 Task: Use the formula "F.DIST" in spreadsheet "Project portfolio".
Action: Mouse moved to (206, 211)
Screenshot: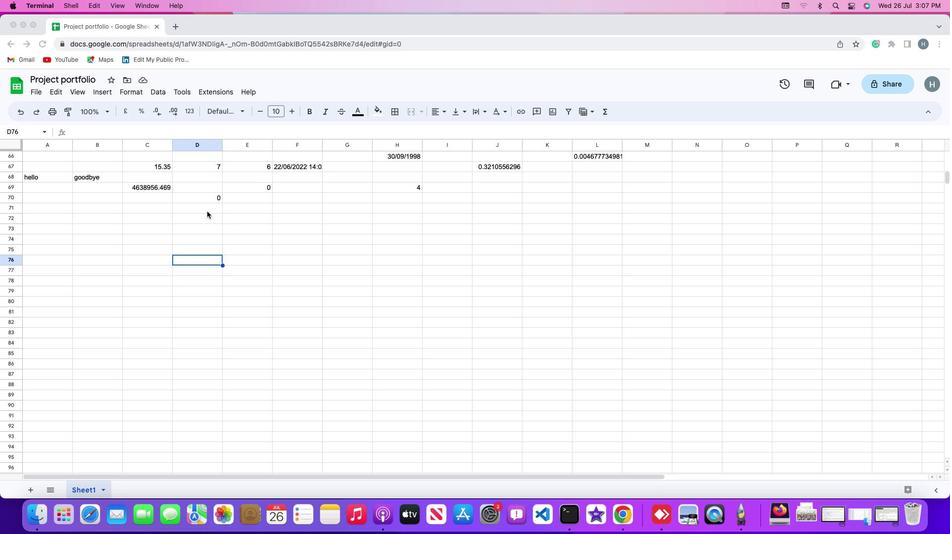 
Action: Mouse pressed left at (206, 211)
Screenshot: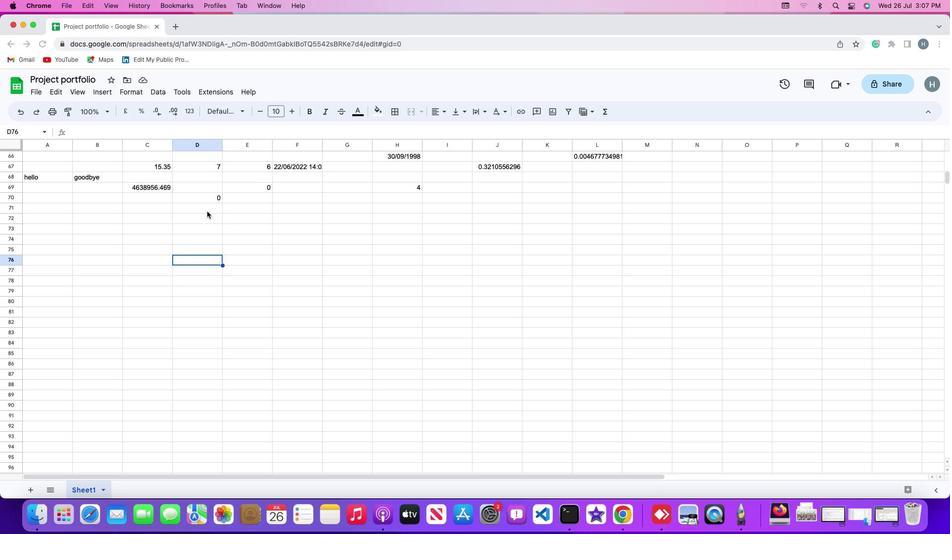 
Action: Mouse moved to (190, 222)
Screenshot: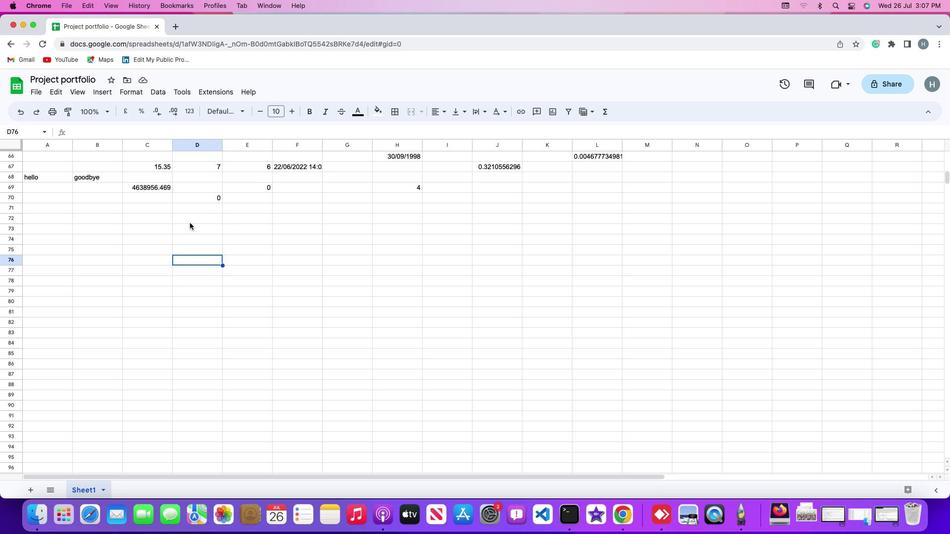 
Action: Mouse pressed left at (190, 222)
Screenshot: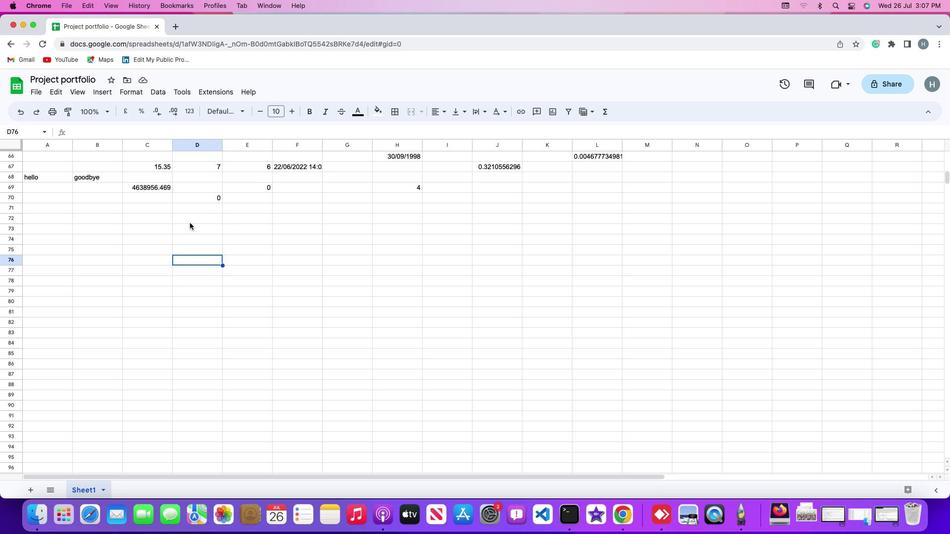 
Action: Mouse moved to (98, 93)
Screenshot: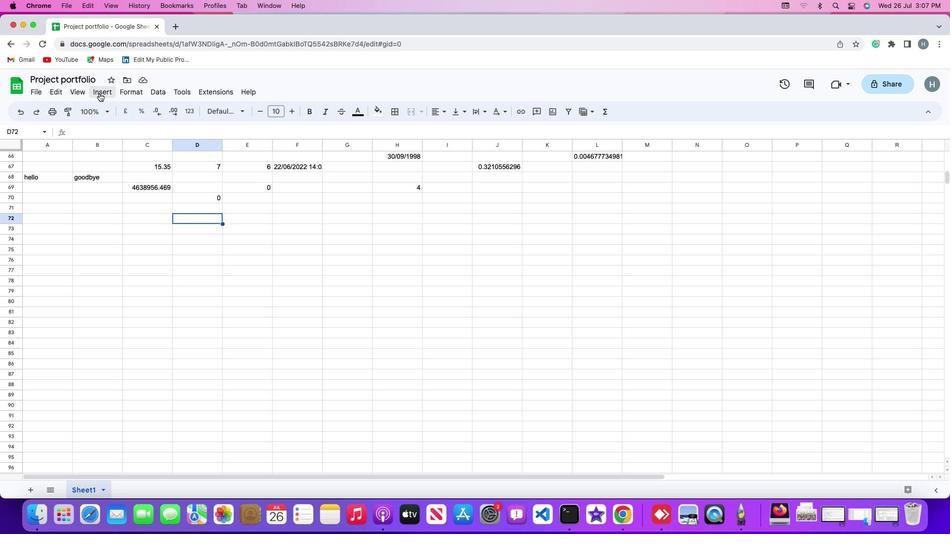
Action: Mouse pressed left at (98, 93)
Screenshot: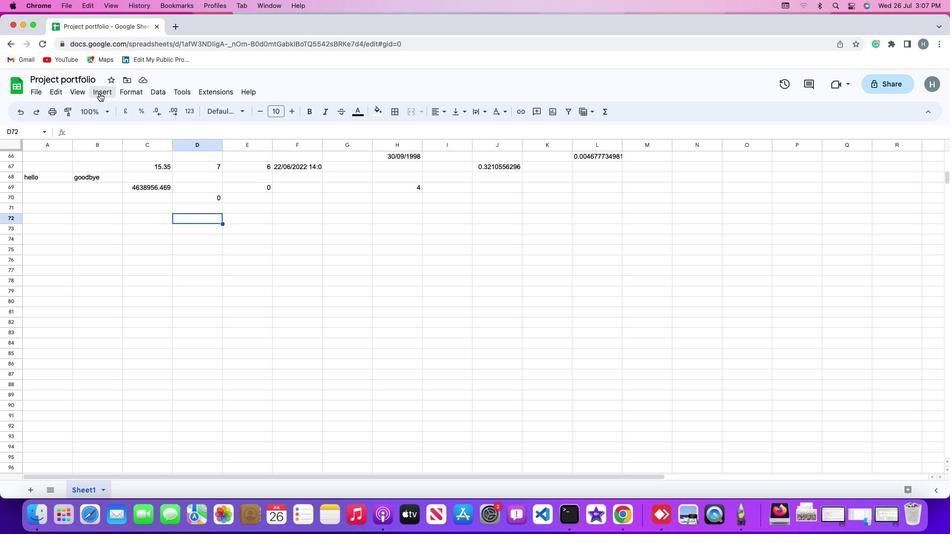 
Action: Mouse moved to (118, 252)
Screenshot: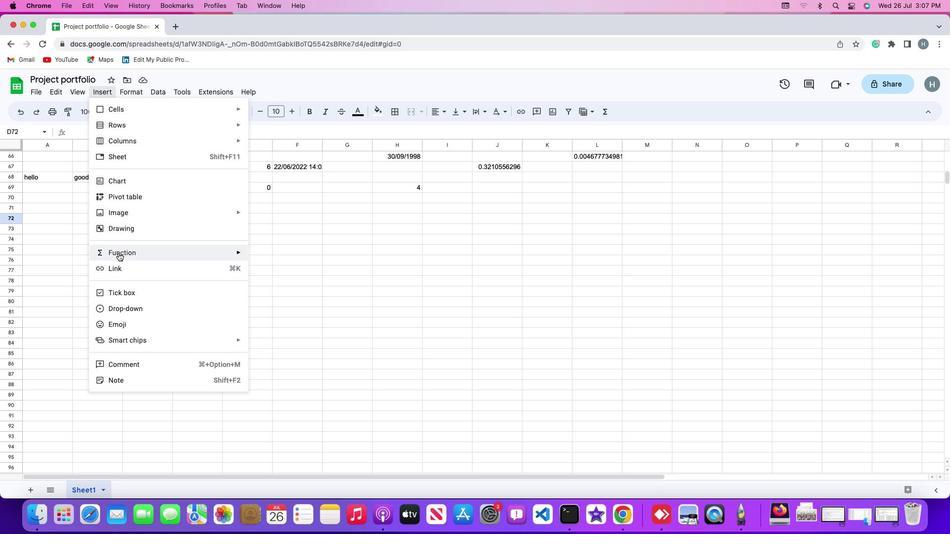 
Action: Mouse pressed left at (118, 252)
Screenshot: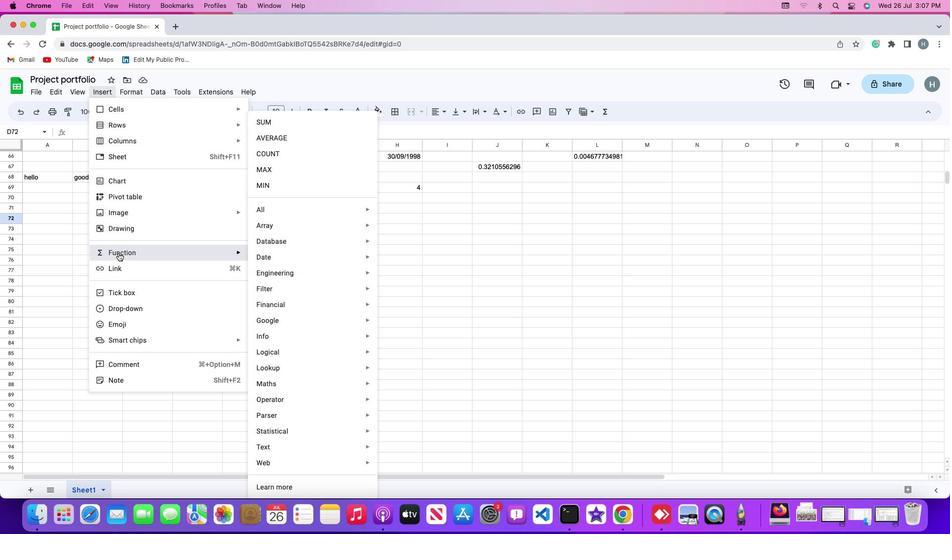 
Action: Mouse moved to (282, 213)
Screenshot: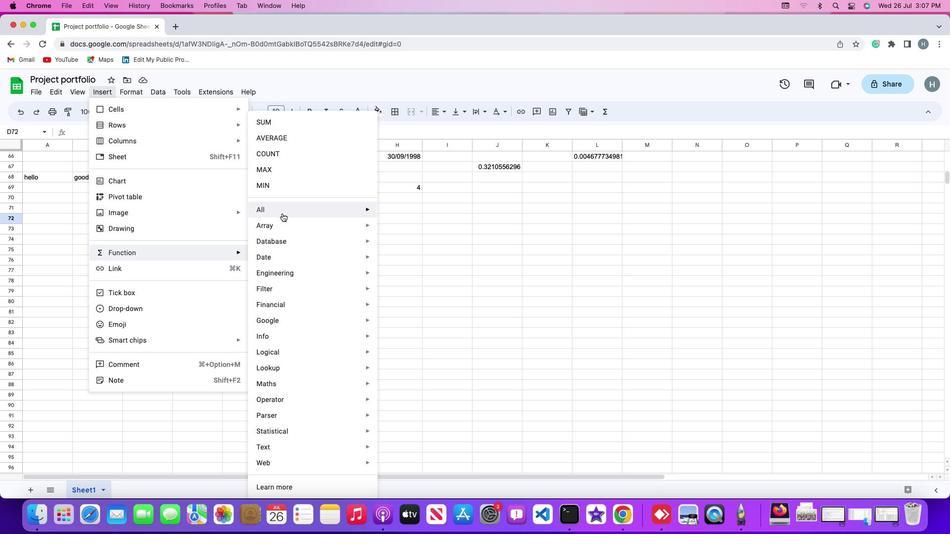 
Action: Mouse pressed left at (282, 213)
Screenshot: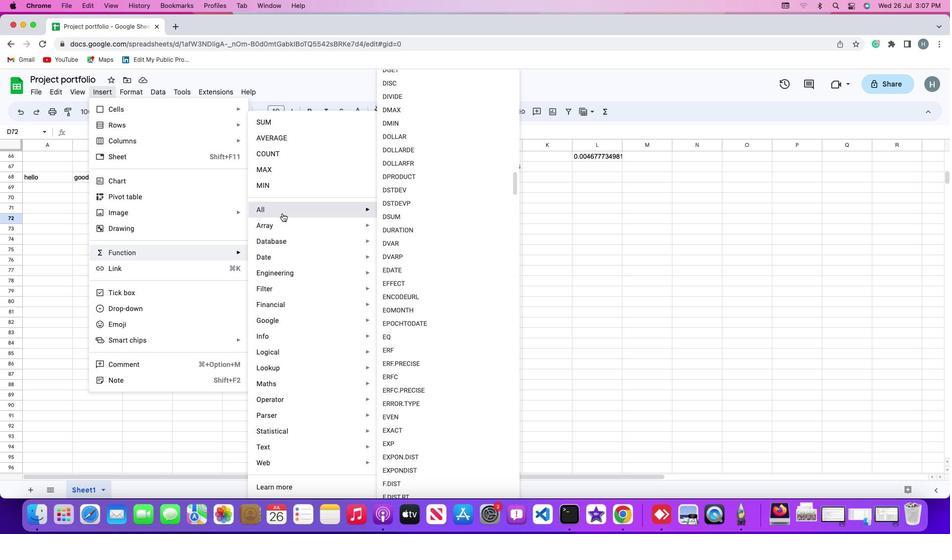 
Action: Mouse moved to (412, 486)
Screenshot: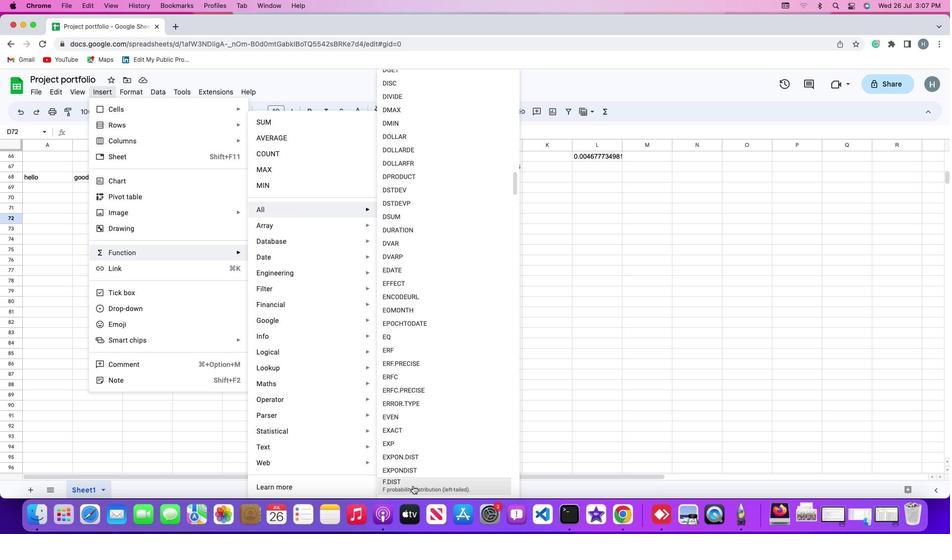 
Action: Mouse pressed left at (412, 486)
Screenshot: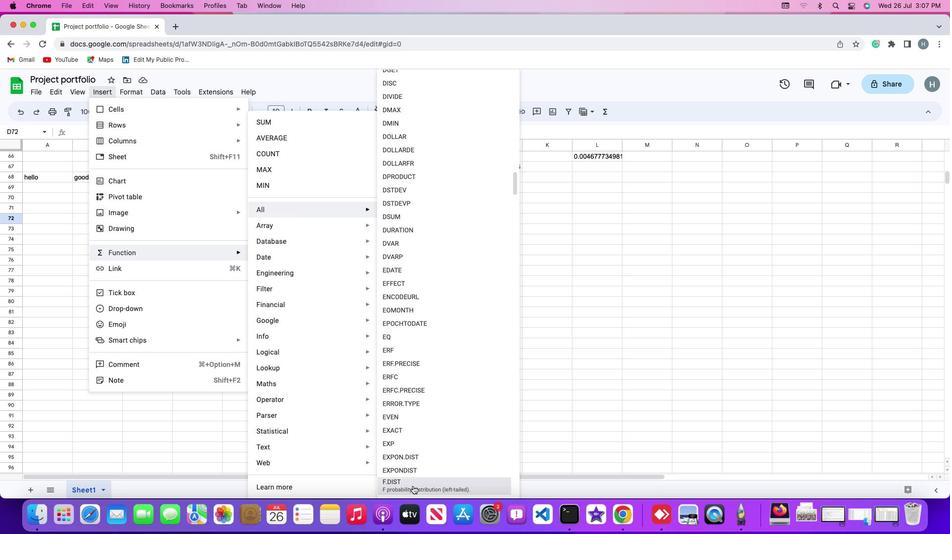 
Action: Mouse moved to (164, 168)
Screenshot: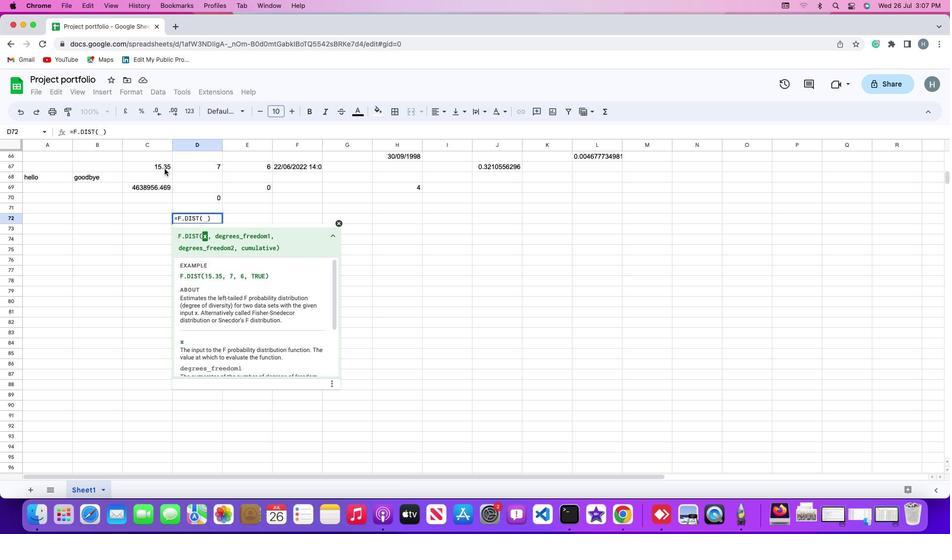 
Action: Mouse pressed left at (164, 168)
Screenshot: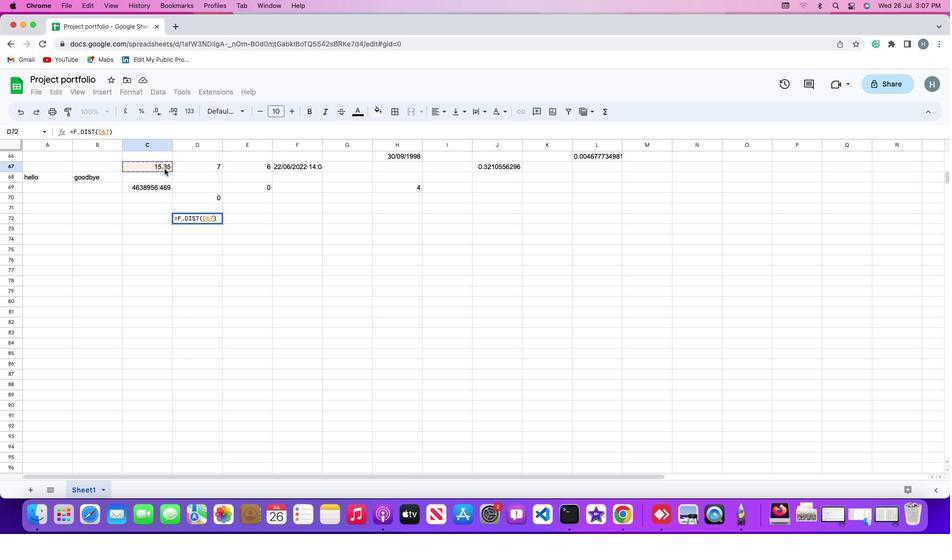 
Action: Key pressed ','
Screenshot: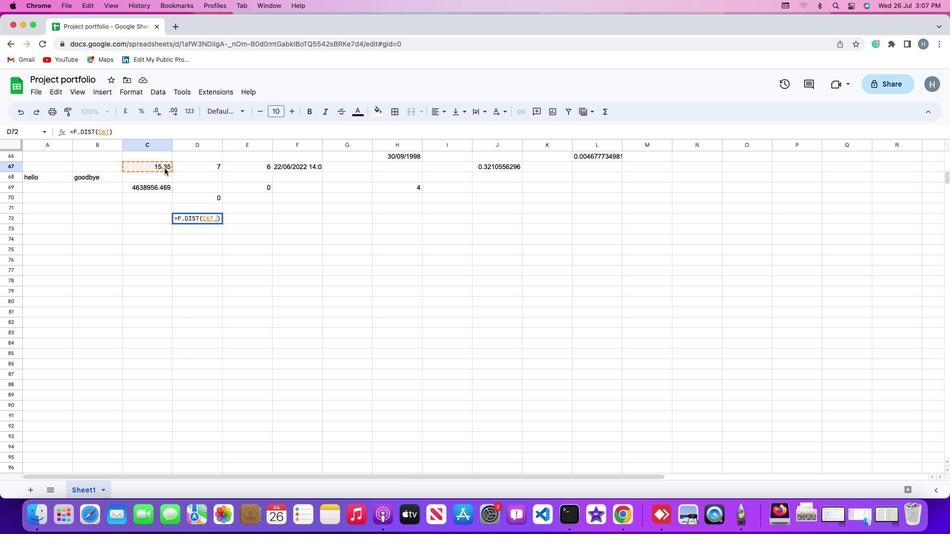 
Action: Mouse moved to (184, 162)
Screenshot: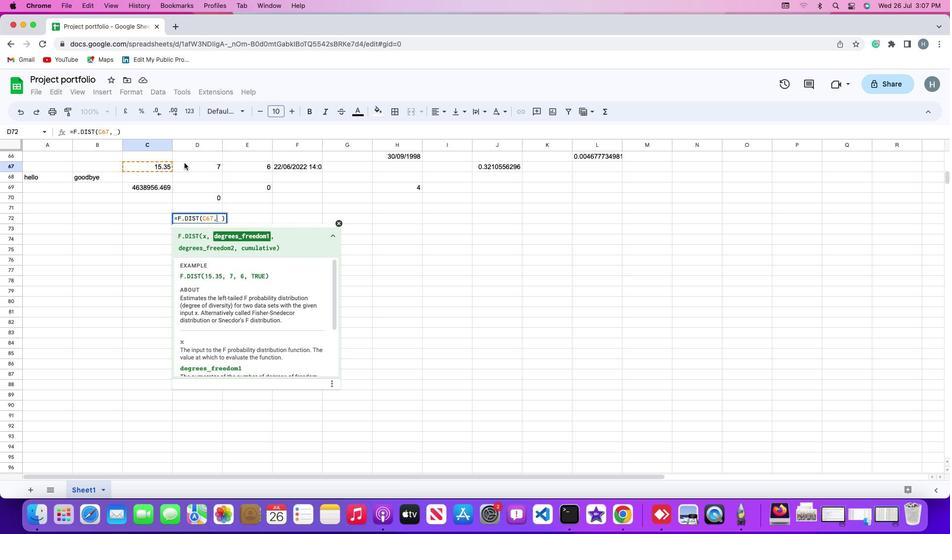 
Action: Mouse pressed left at (184, 162)
Screenshot: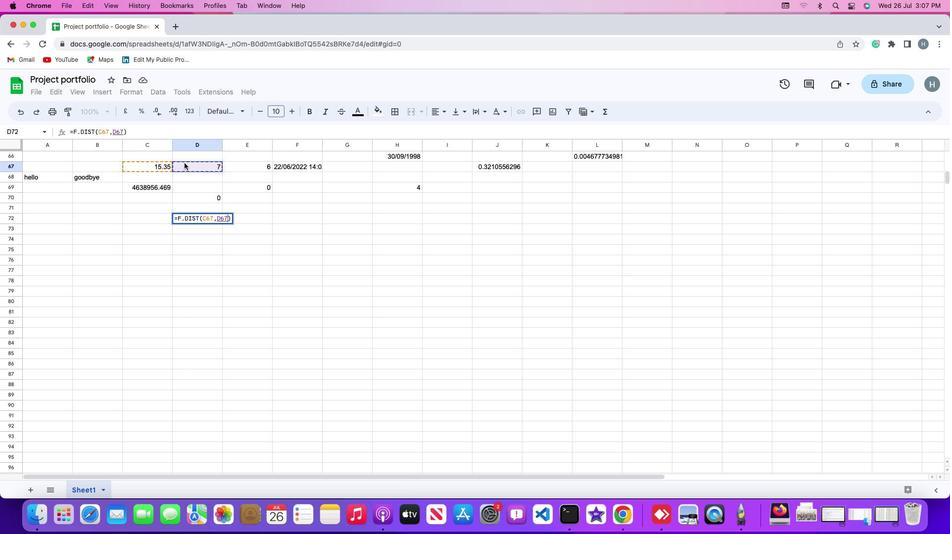 
Action: Mouse moved to (185, 163)
Screenshot: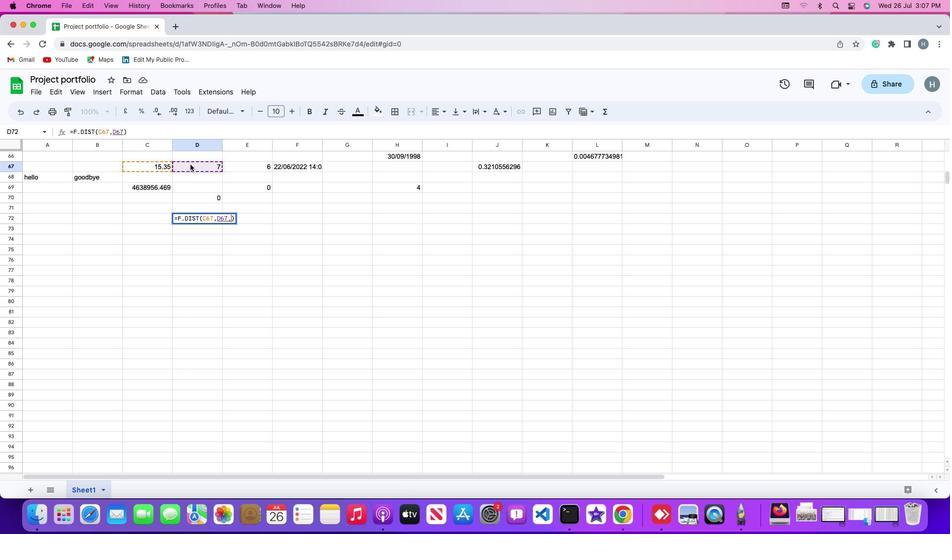 
Action: Key pressed ','
Screenshot: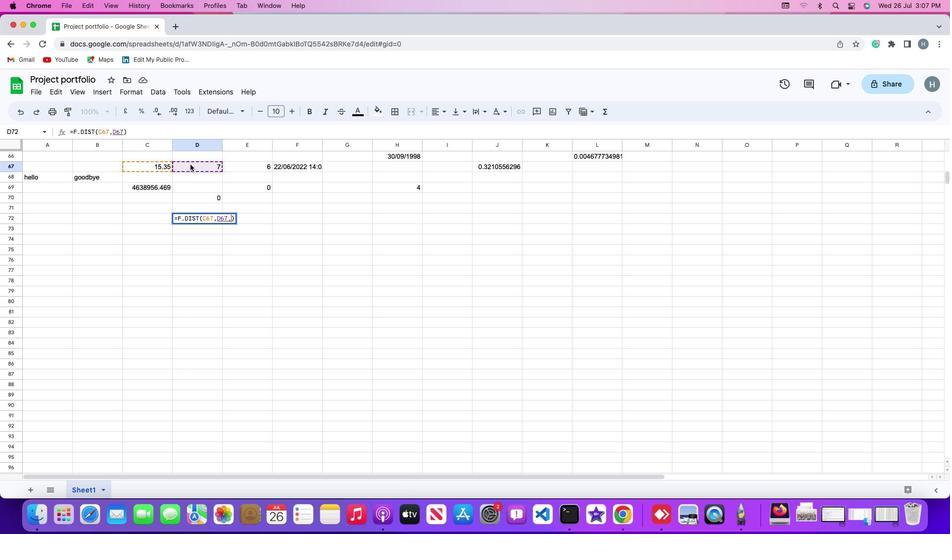 
Action: Mouse moved to (232, 164)
Screenshot: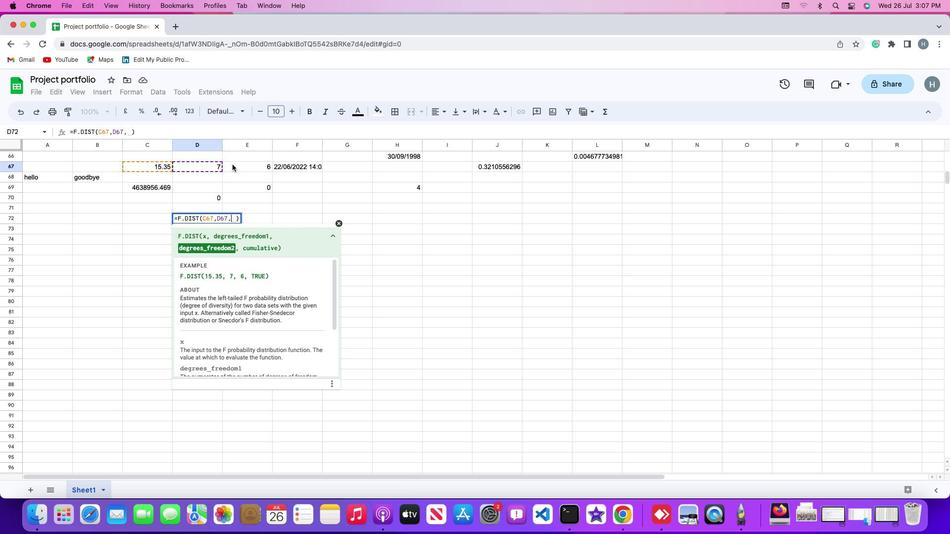
Action: Mouse pressed left at (232, 164)
Screenshot: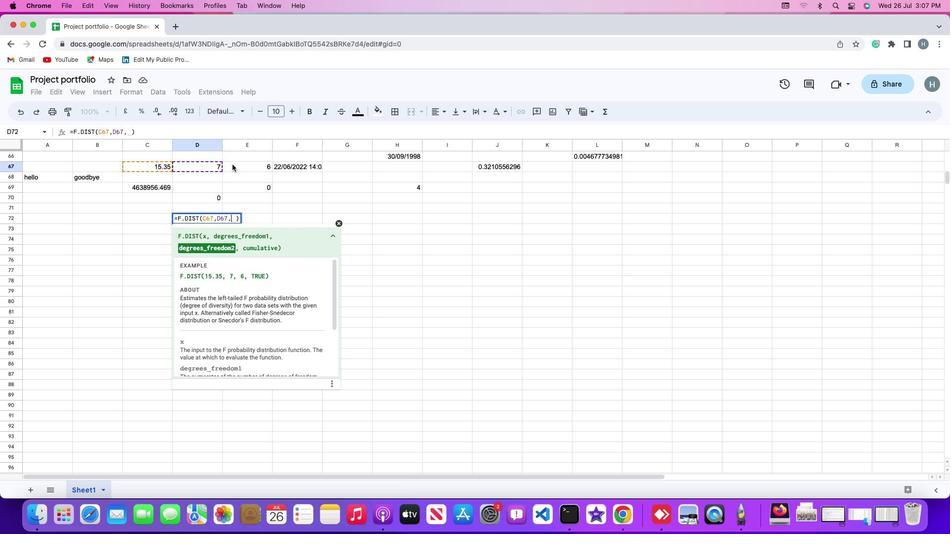 
Action: Key pressed ',''t''r''u''e'Key.enter
Screenshot: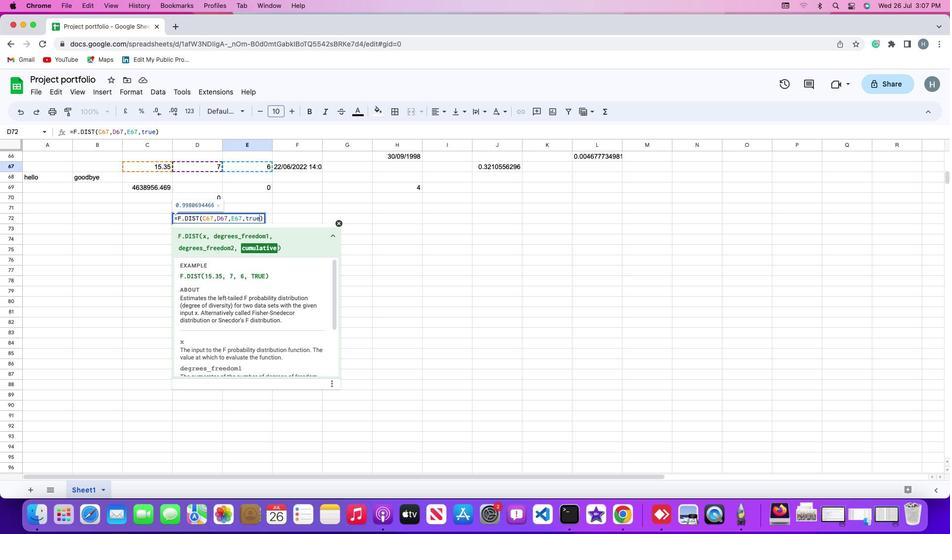
